 Task: Look for products in the category "Kid's Vitamins & Supplements" from Suku Vitamins only.
Action: Mouse pressed left at (274, 126)
Screenshot: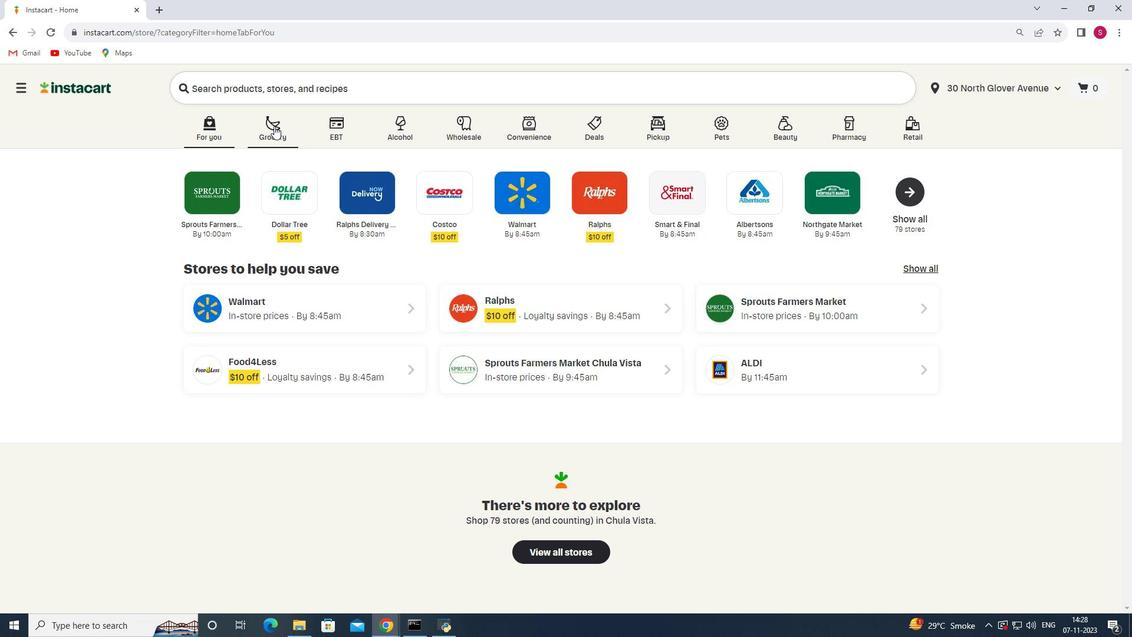 
Action: Mouse moved to (252, 323)
Screenshot: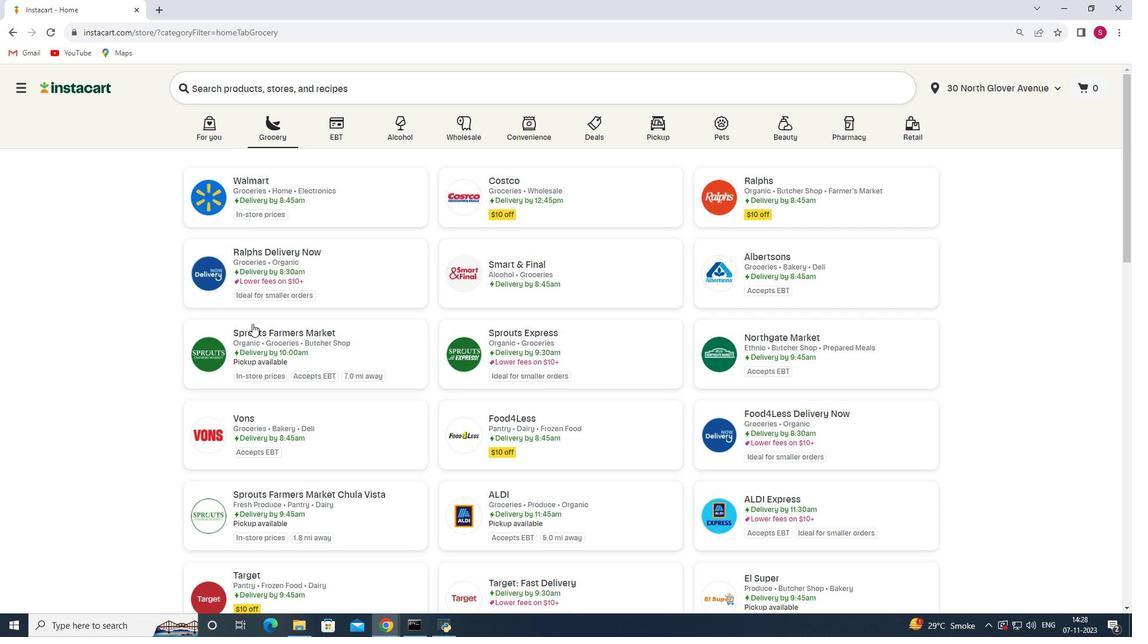 
Action: Mouse pressed left at (252, 323)
Screenshot: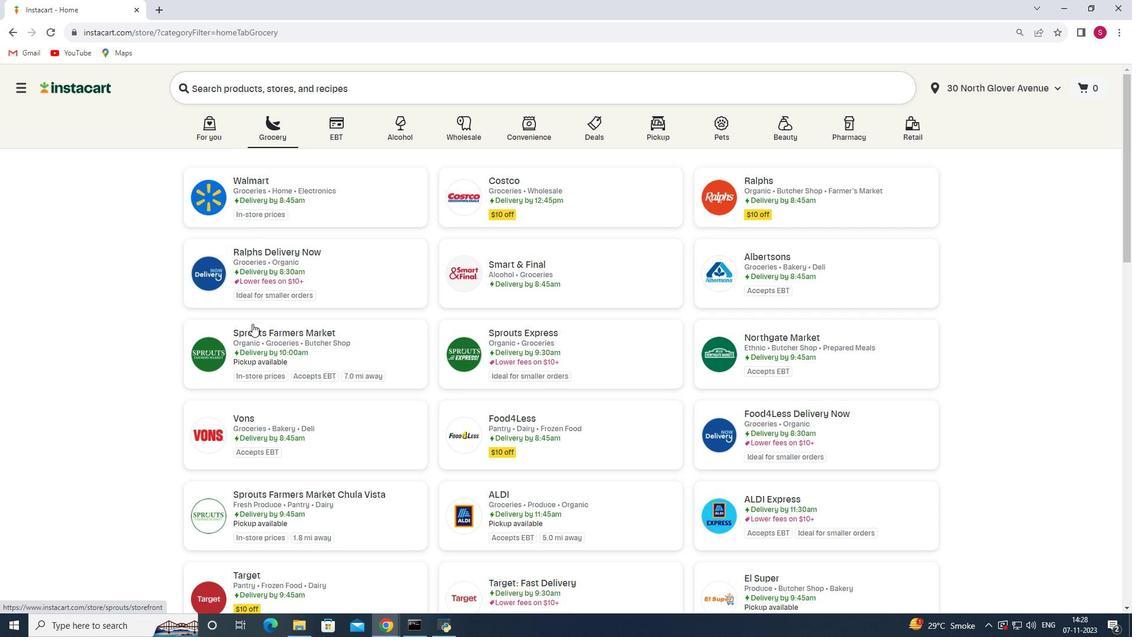 
Action: Mouse moved to (44, 368)
Screenshot: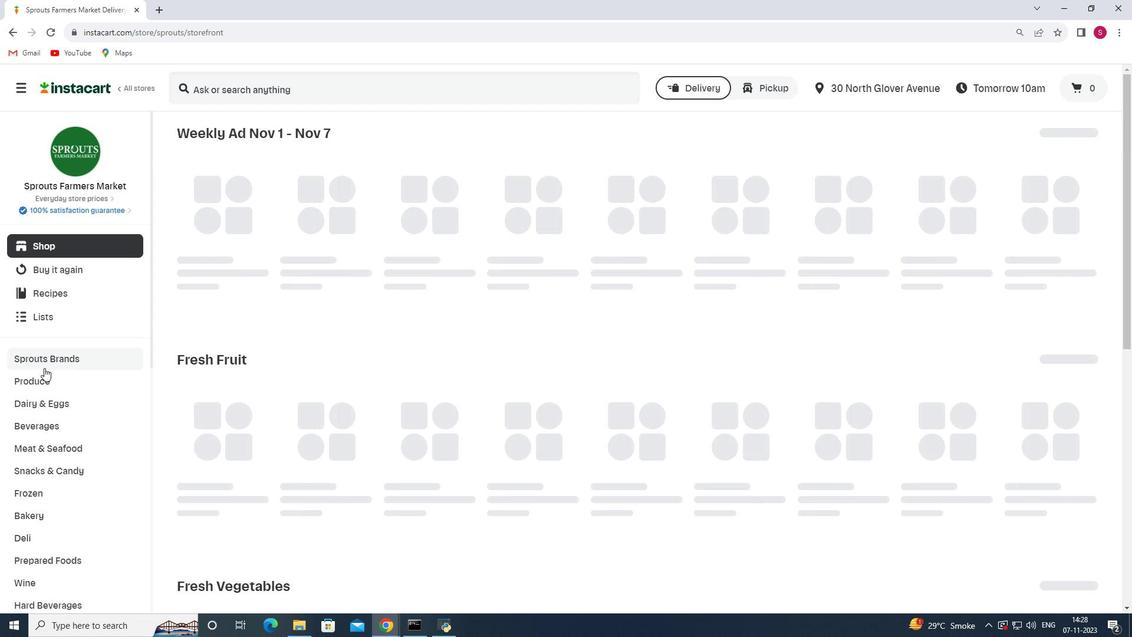 
Action: Mouse scrolled (44, 367) with delta (0, 0)
Screenshot: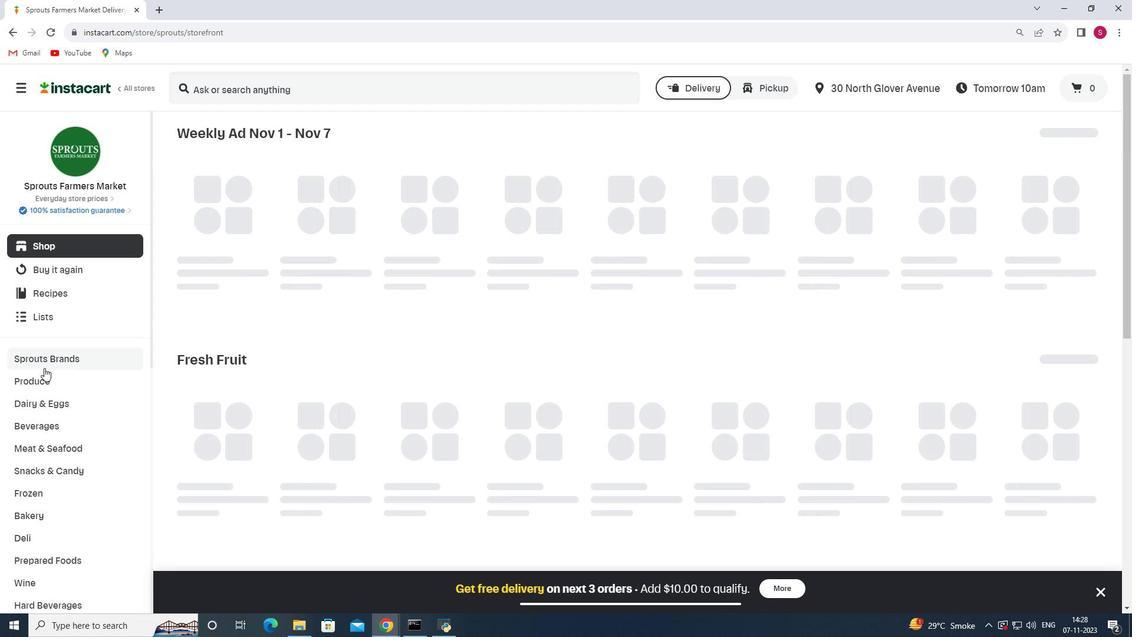 
Action: Mouse scrolled (44, 367) with delta (0, 0)
Screenshot: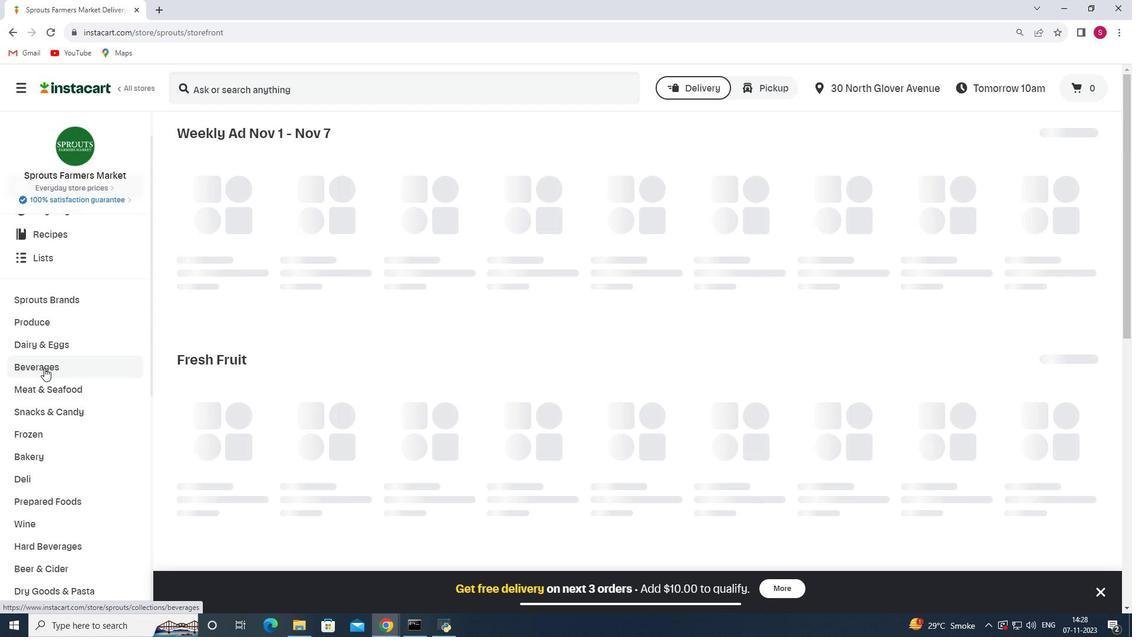 
Action: Mouse scrolled (44, 367) with delta (0, 0)
Screenshot: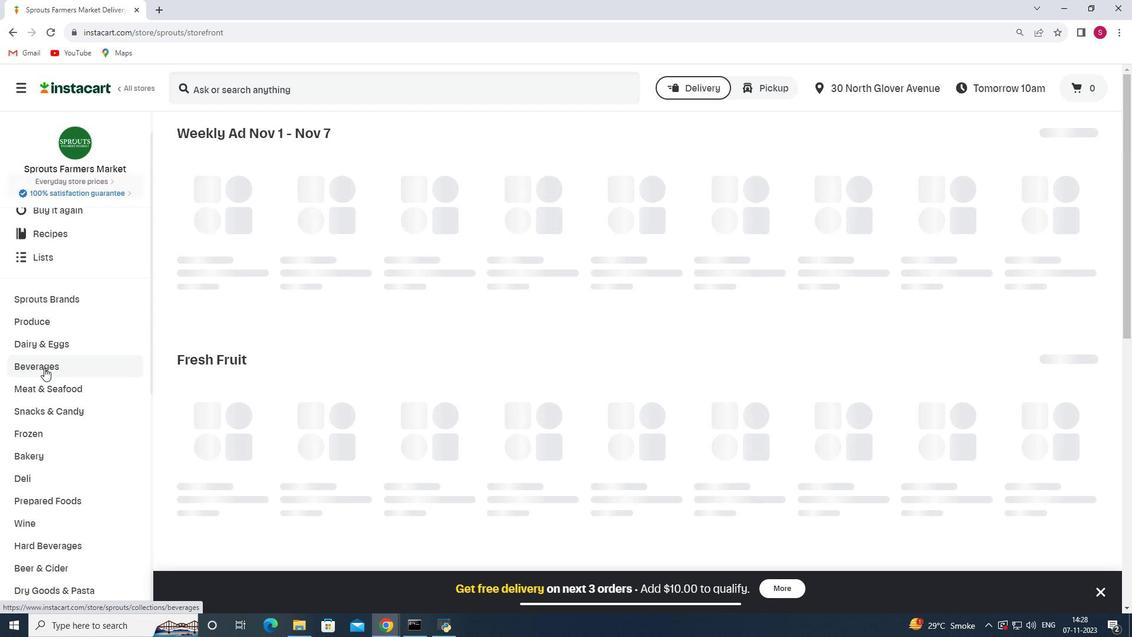 
Action: Mouse scrolled (44, 367) with delta (0, 0)
Screenshot: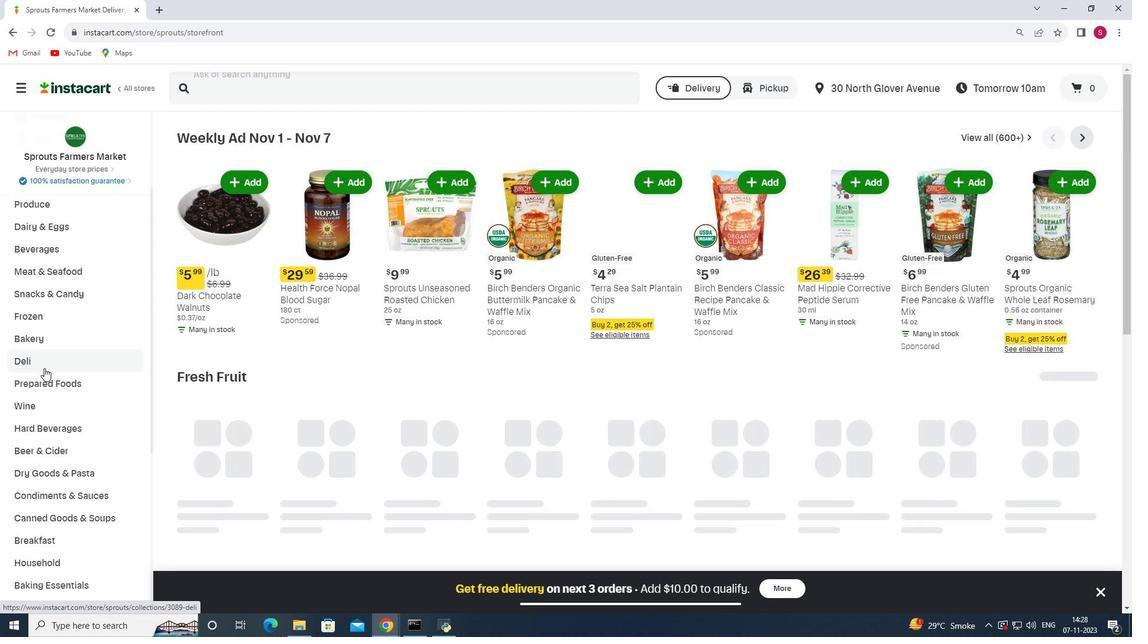 
Action: Mouse scrolled (44, 367) with delta (0, 0)
Screenshot: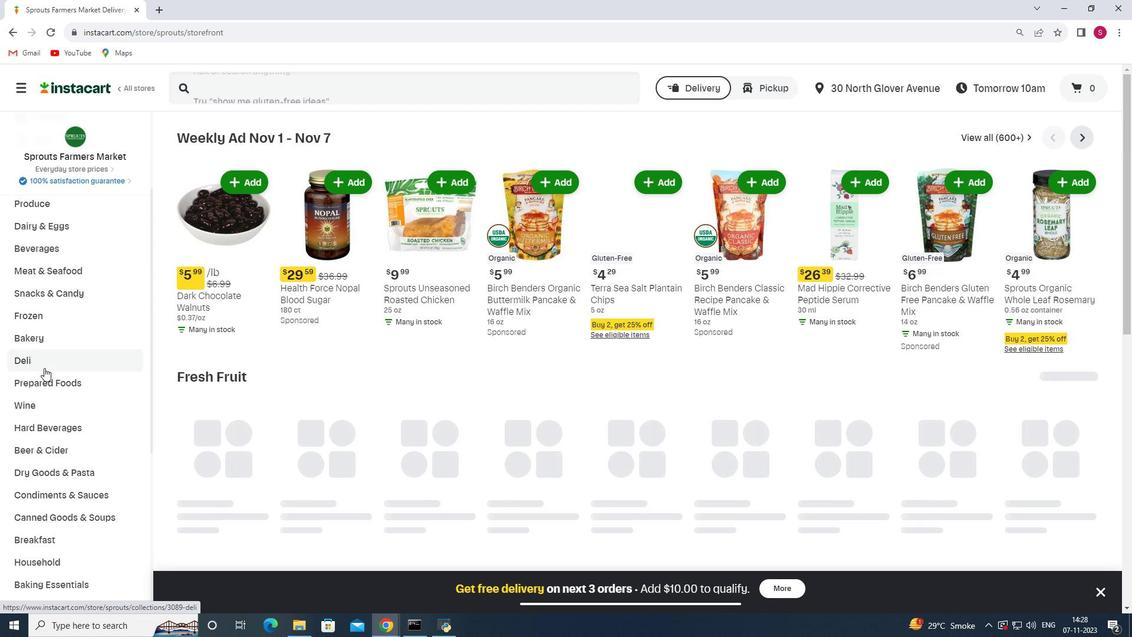 
Action: Mouse scrolled (44, 367) with delta (0, 0)
Screenshot: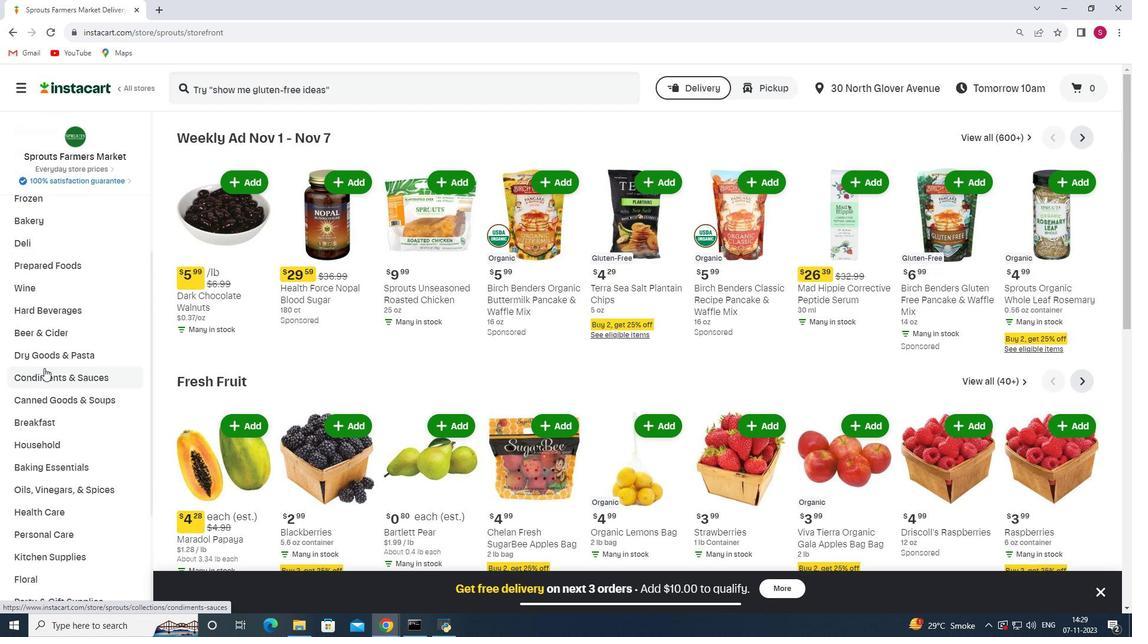 
Action: Mouse scrolled (44, 367) with delta (0, 0)
Screenshot: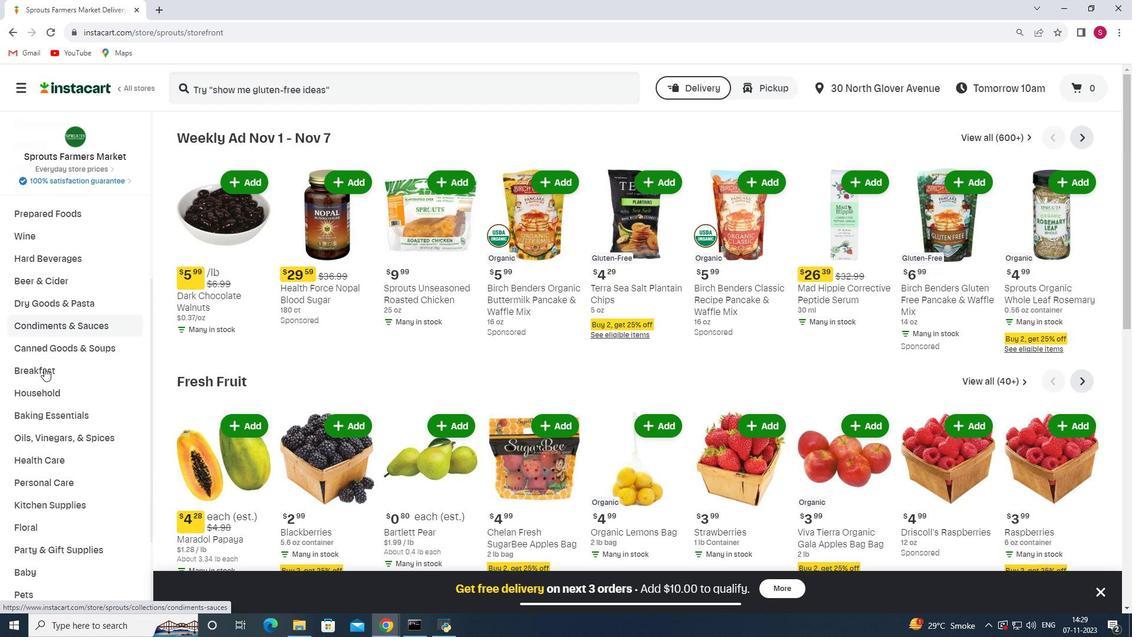 
Action: Mouse moved to (42, 387)
Screenshot: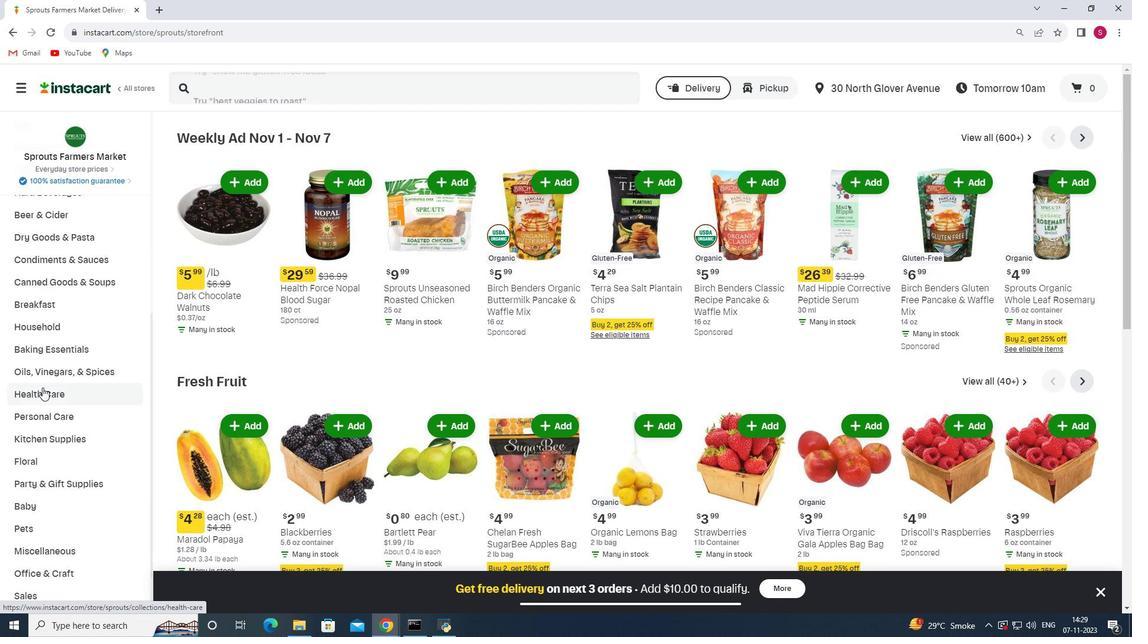 
Action: Mouse pressed left at (42, 387)
Screenshot: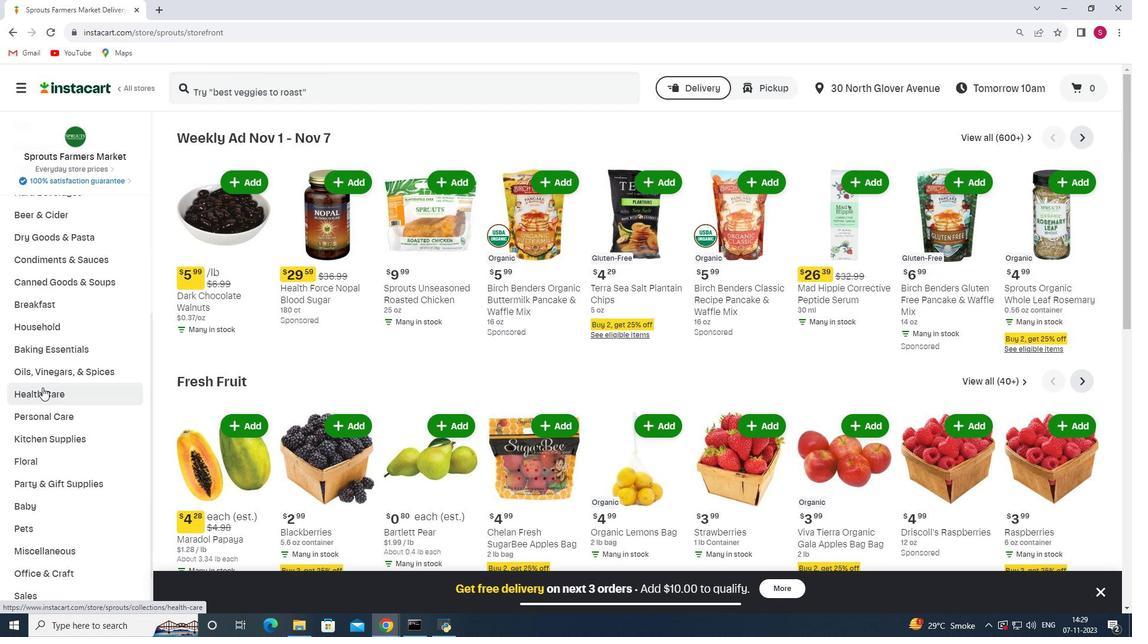 
Action: Mouse moved to (374, 159)
Screenshot: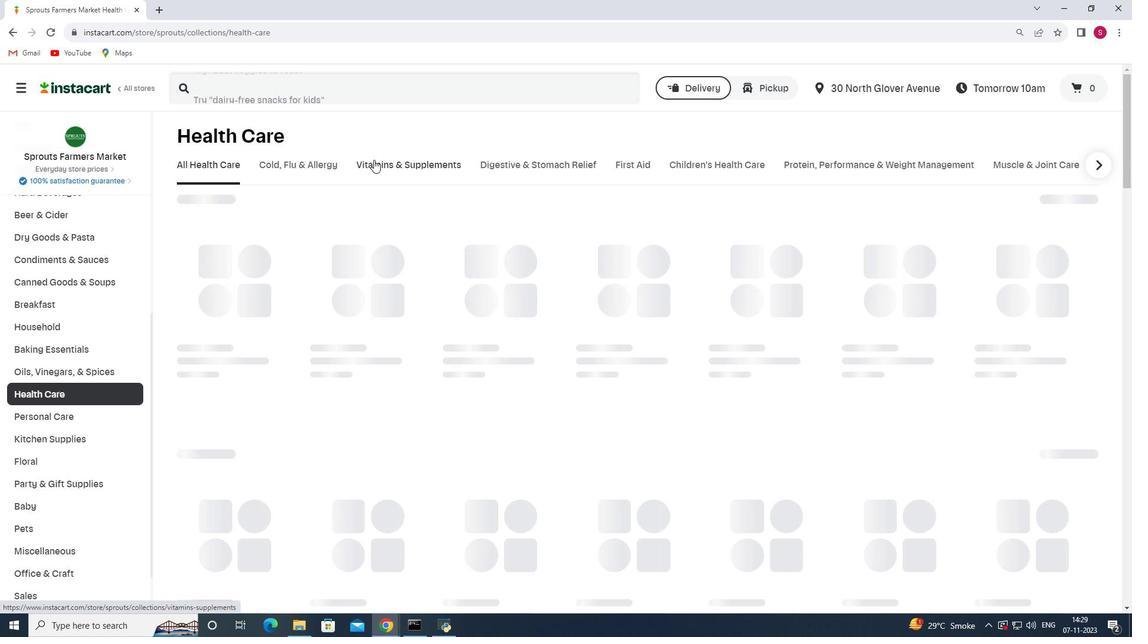 
Action: Mouse pressed left at (374, 159)
Screenshot: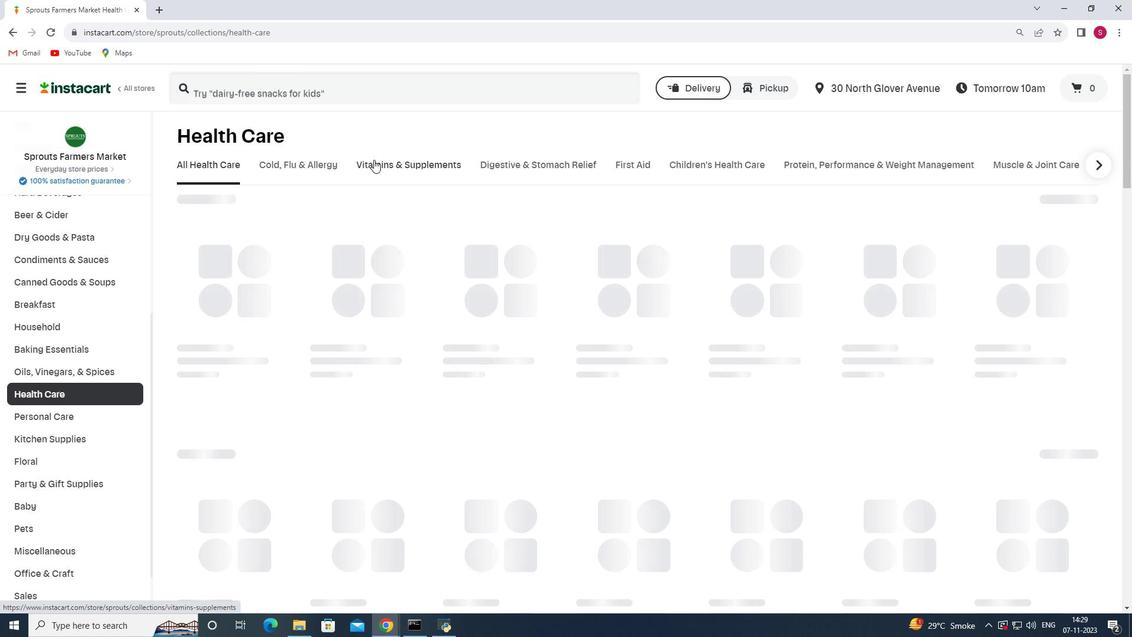 
Action: Mouse moved to (663, 224)
Screenshot: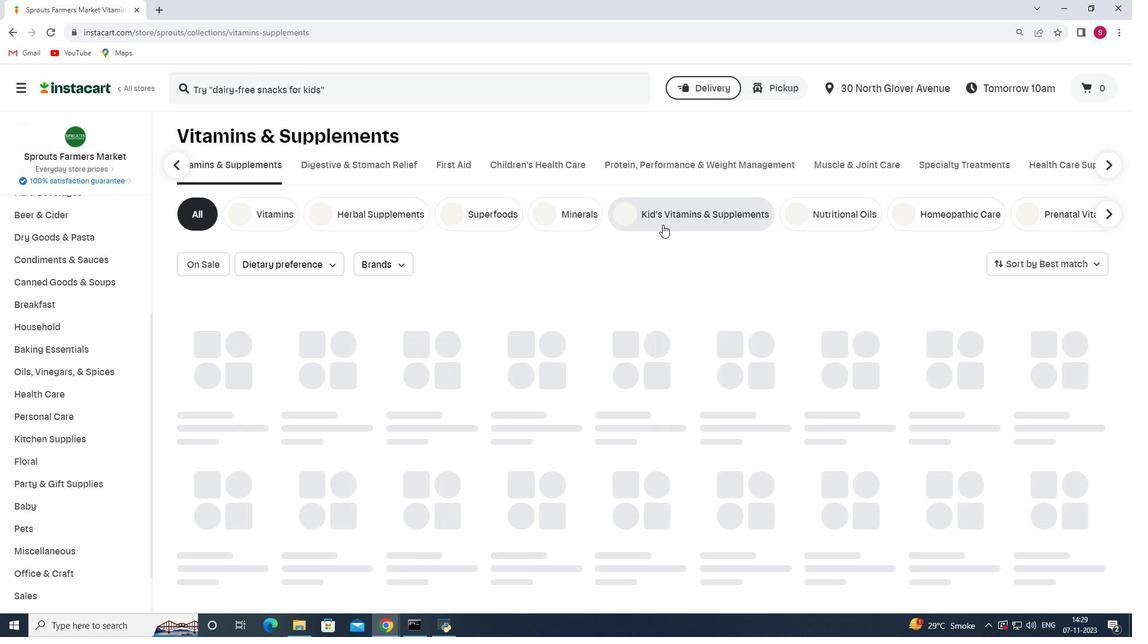 
Action: Mouse pressed left at (663, 224)
Screenshot: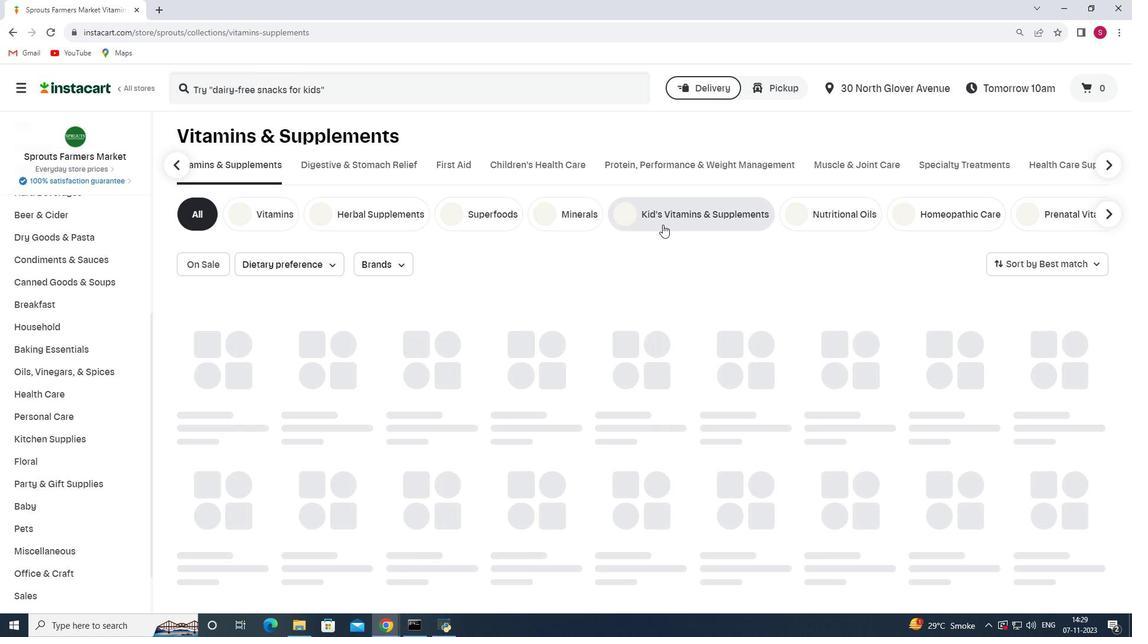 
Action: Mouse moved to (269, 266)
Screenshot: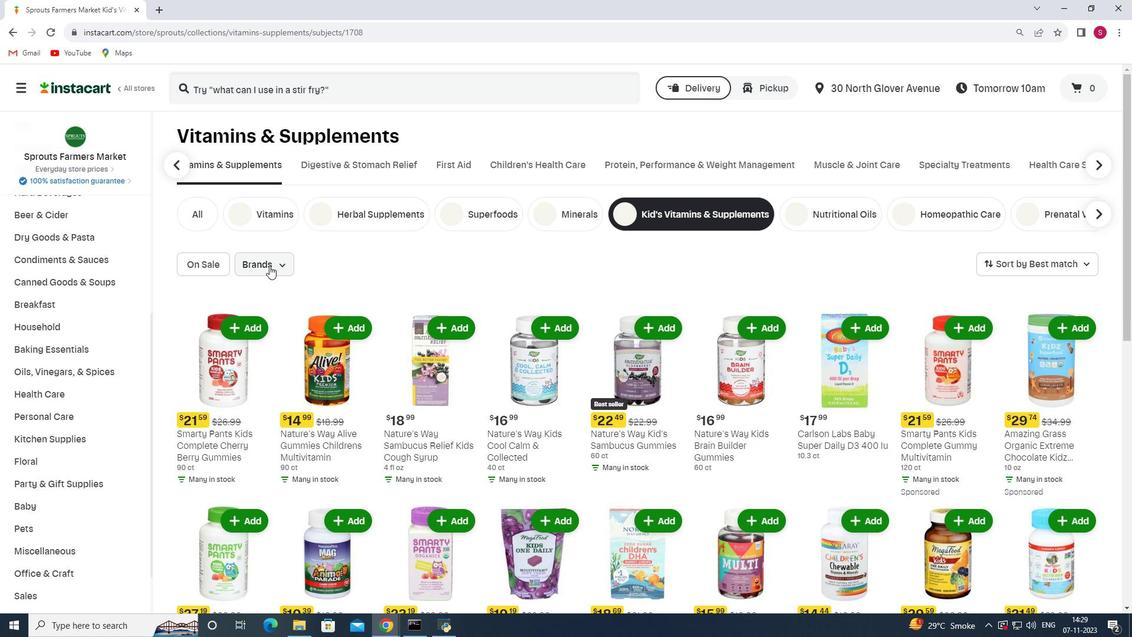 
Action: Mouse pressed left at (269, 266)
Screenshot: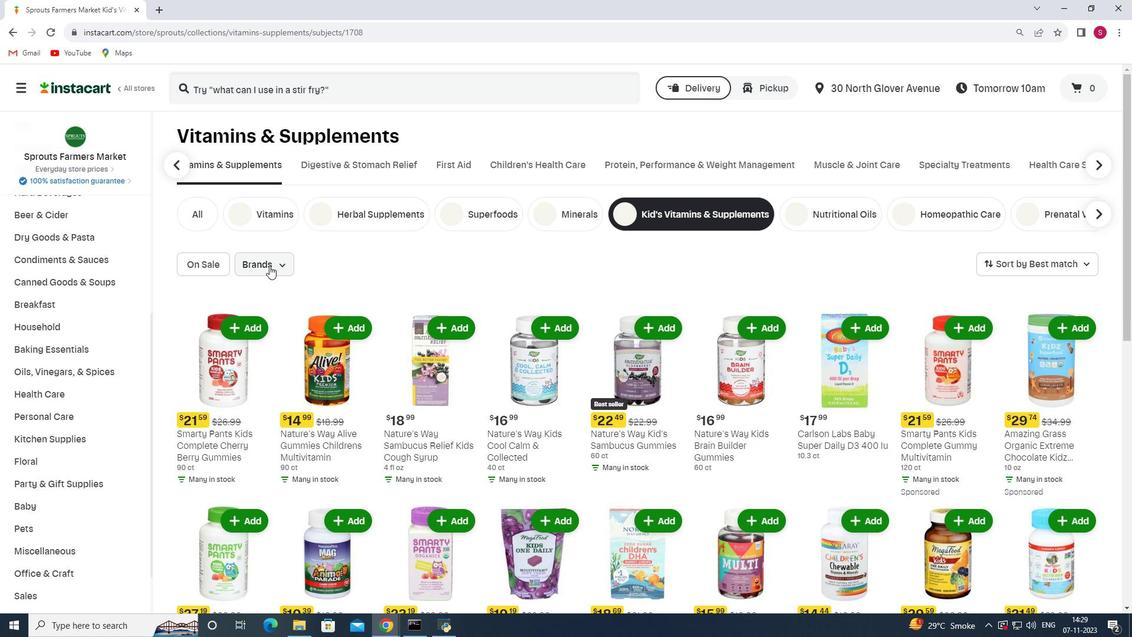 
Action: Mouse moved to (309, 311)
Screenshot: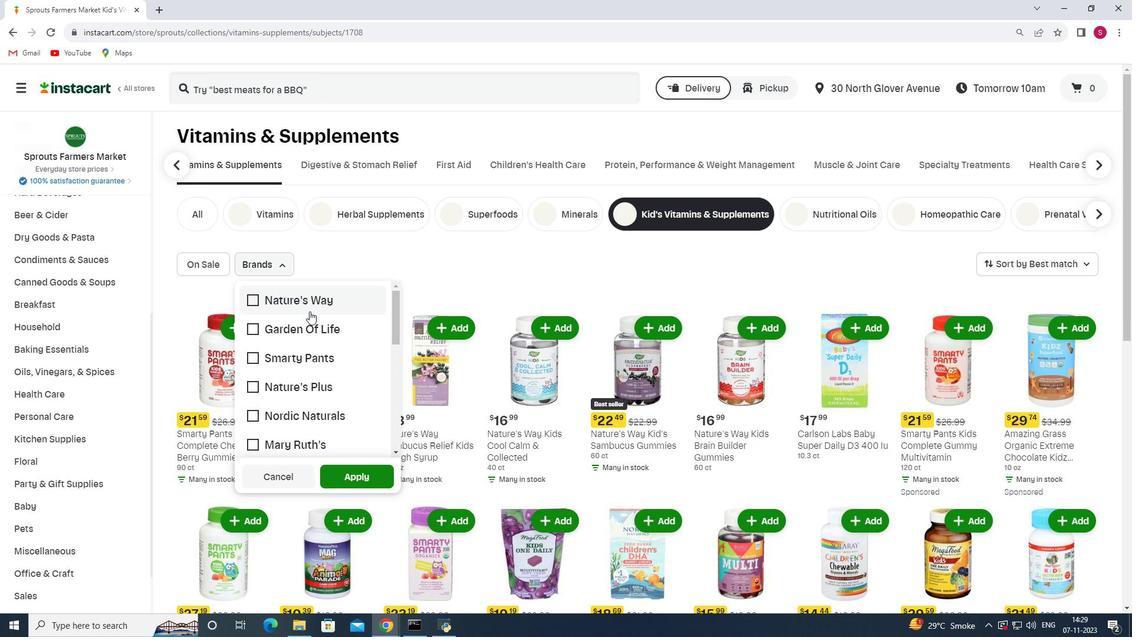 
Action: Mouse scrolled (309, 310) with delta (0, 0)
Screenshot: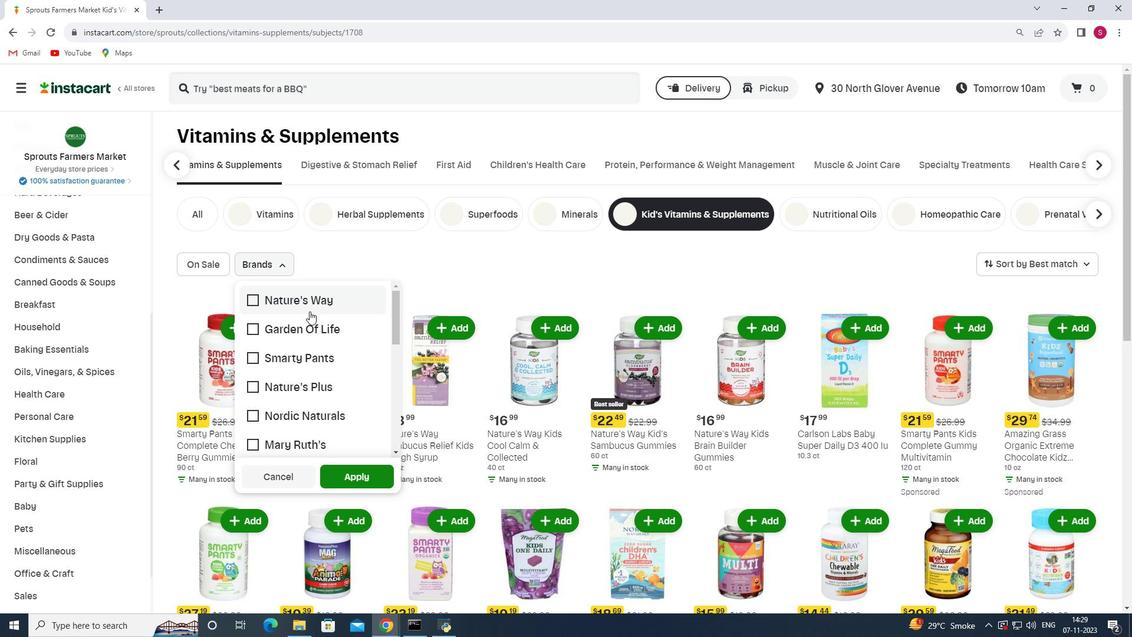 
Action: Mouse scrolled (309, 310) with delta (0, 0)
Screenshot: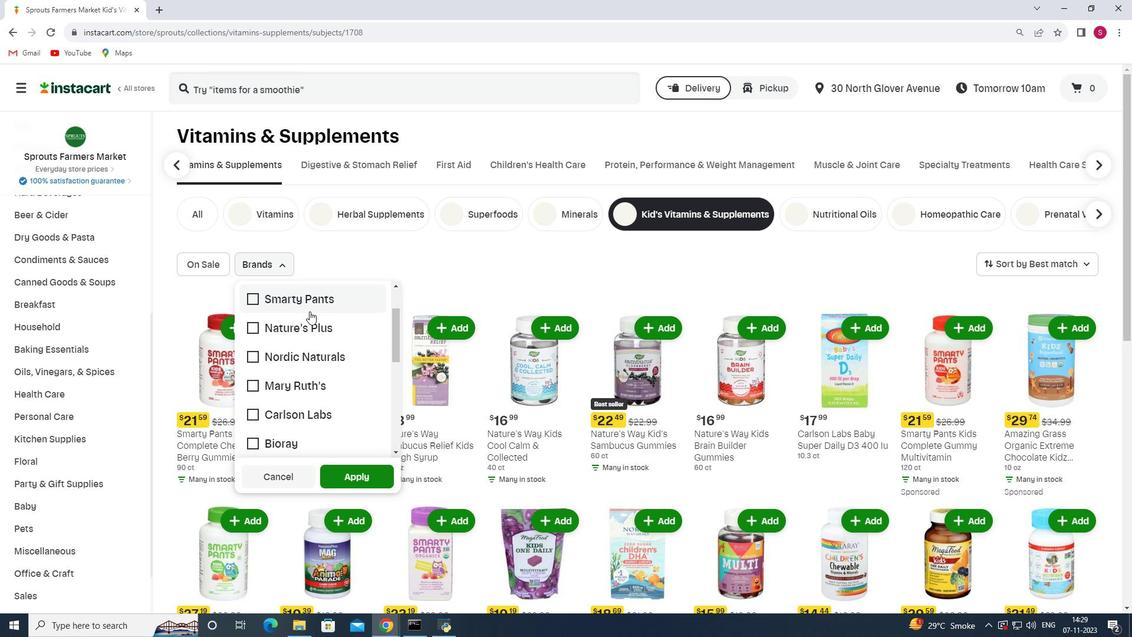 
Action: Mouse scrolled (309, 310) with delta (0, 0)
Screenshot: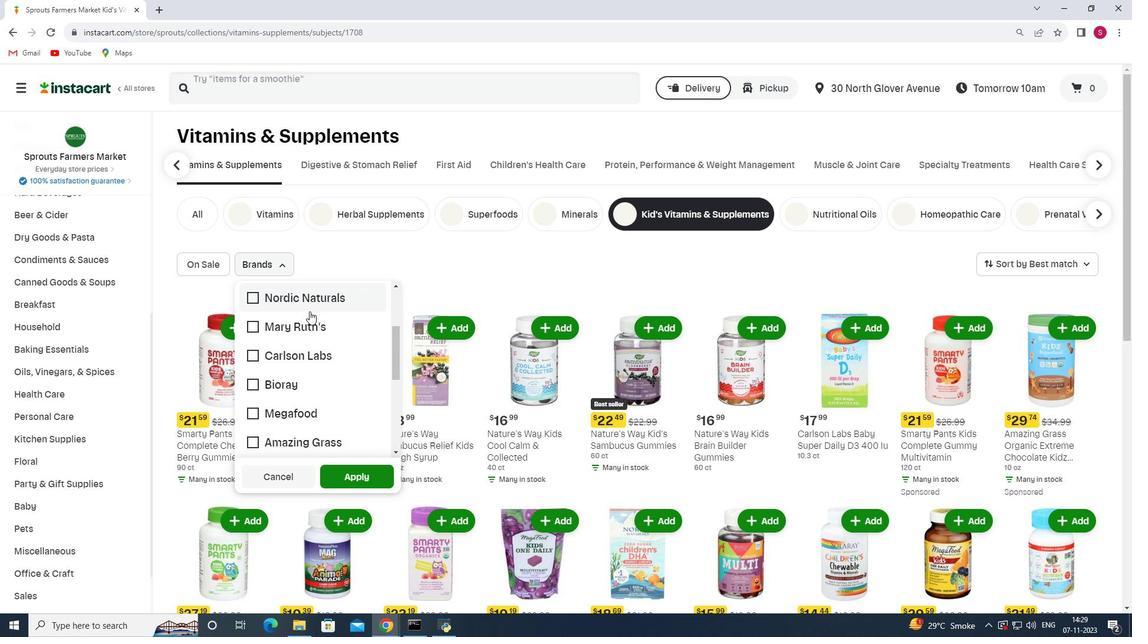 
Action: Mouse scrolled (309, 310) with delta (0, 0)
Screenshot: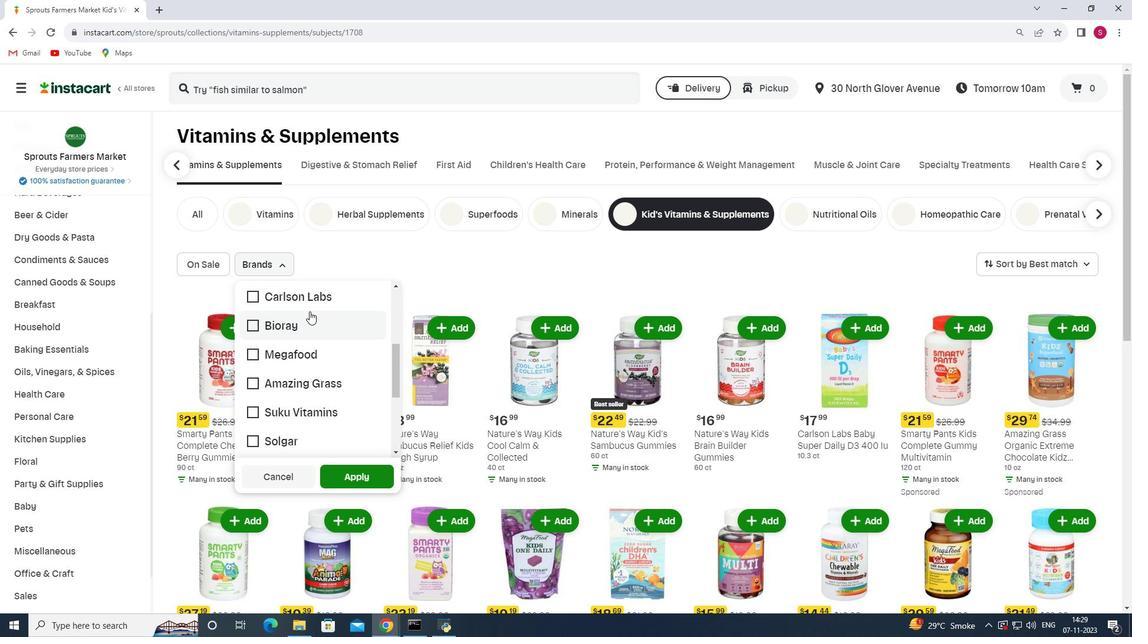 
Action: Mouse moved to (256, 351)
Screenshot: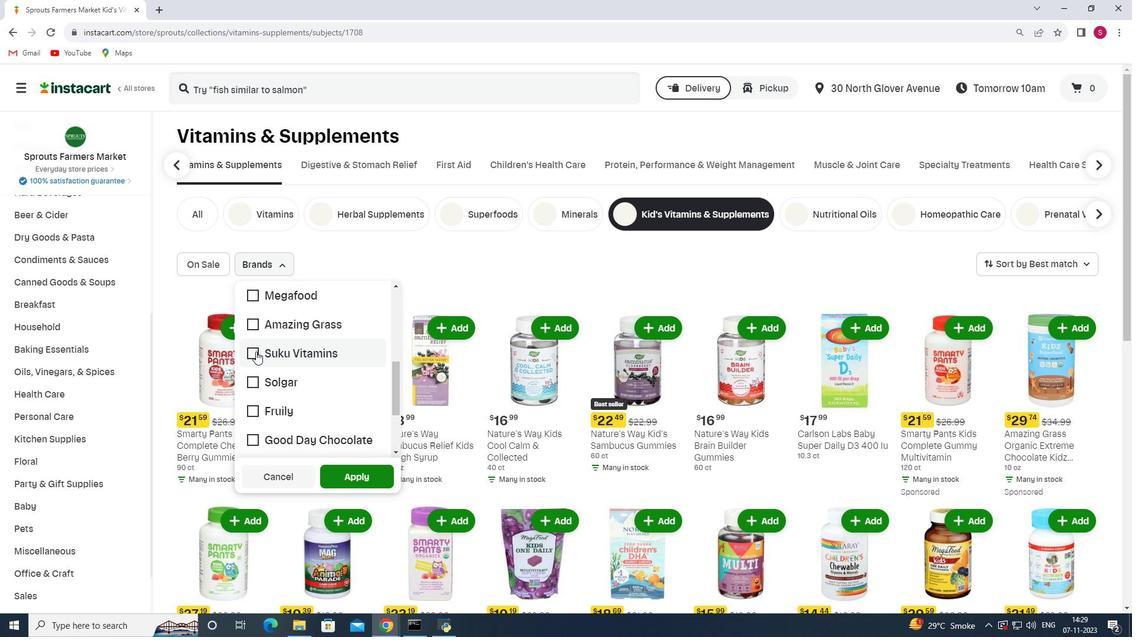 
Action: Mouse pressed left at (256, 351)
Screenshot: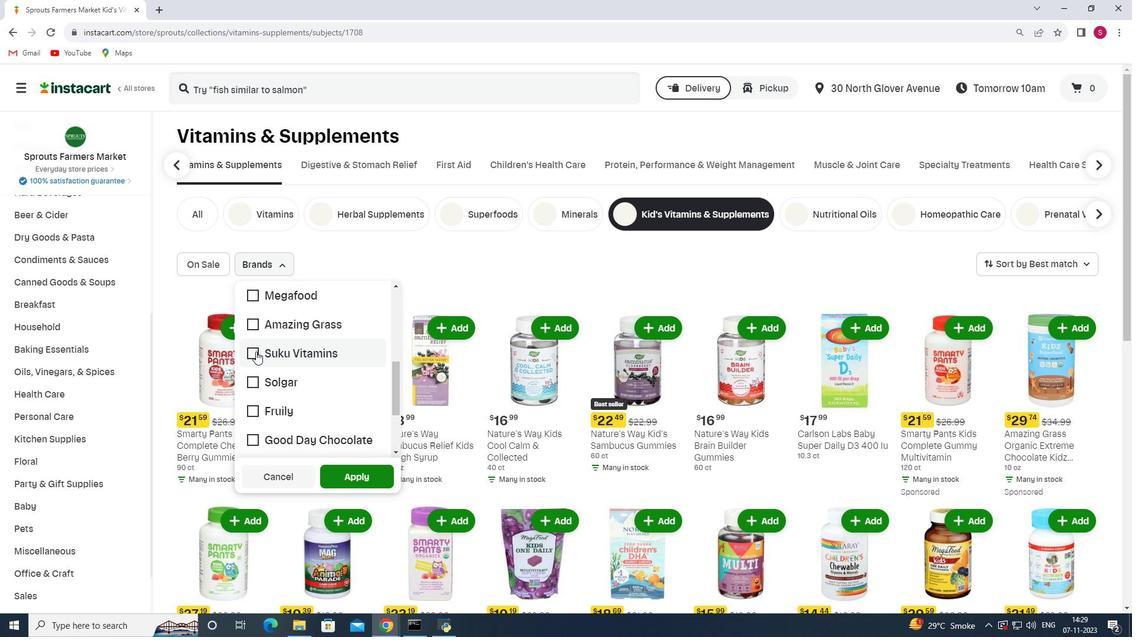 
Action: Mouse moved to (332, 471)
Screenshot: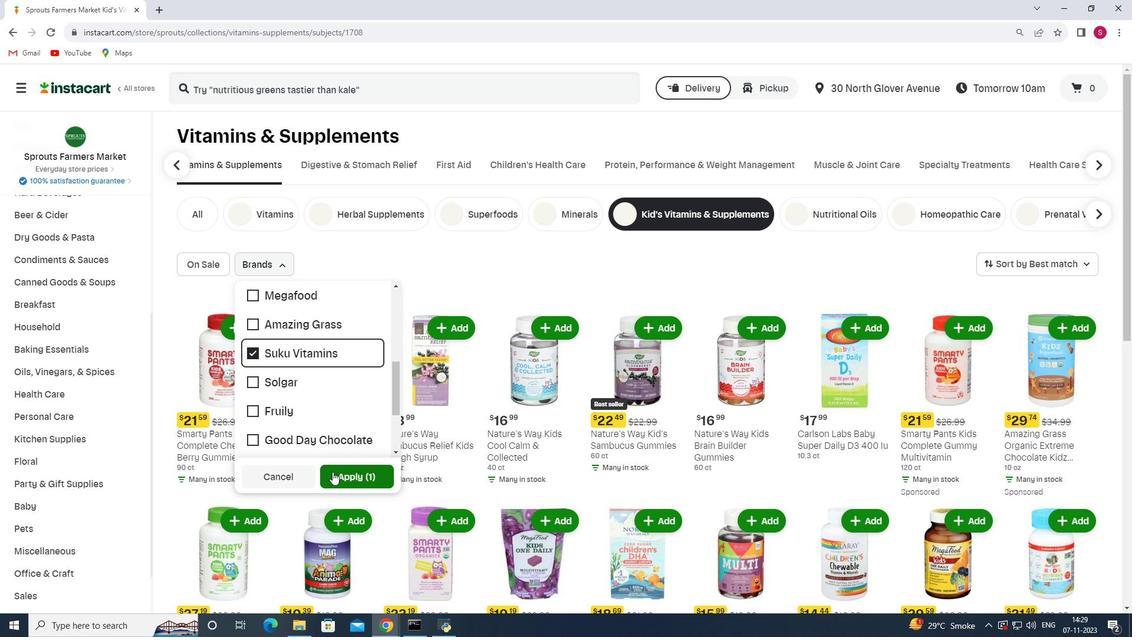 
Action: Mouse pressed left at (332, 471)
Screenshot: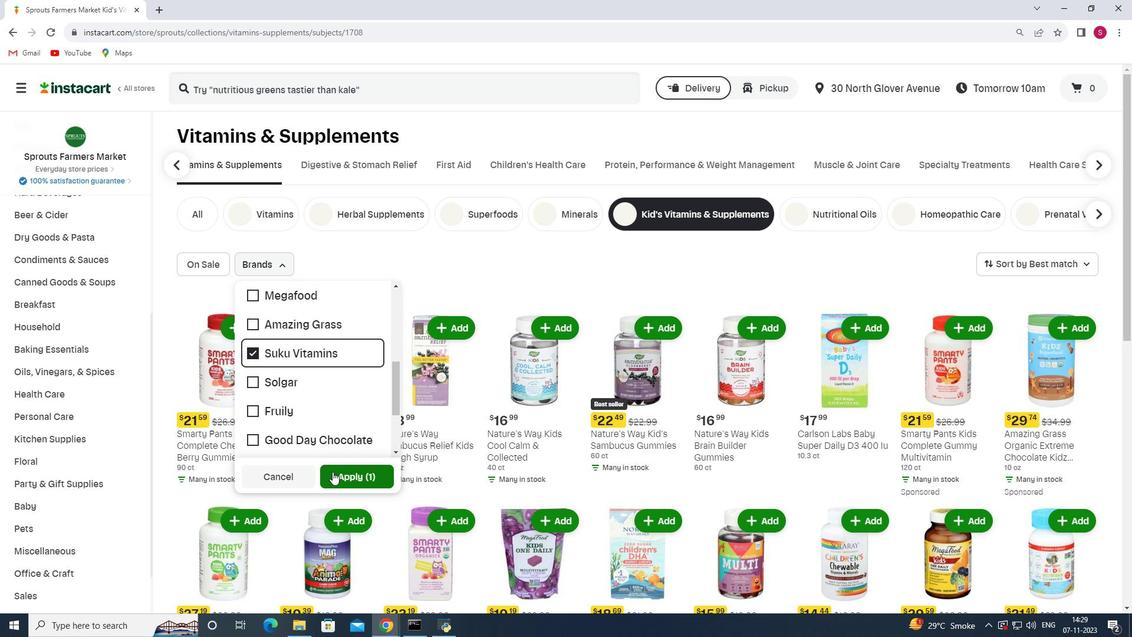 
Action: Mouse moved to (332, 471)
Screenshot: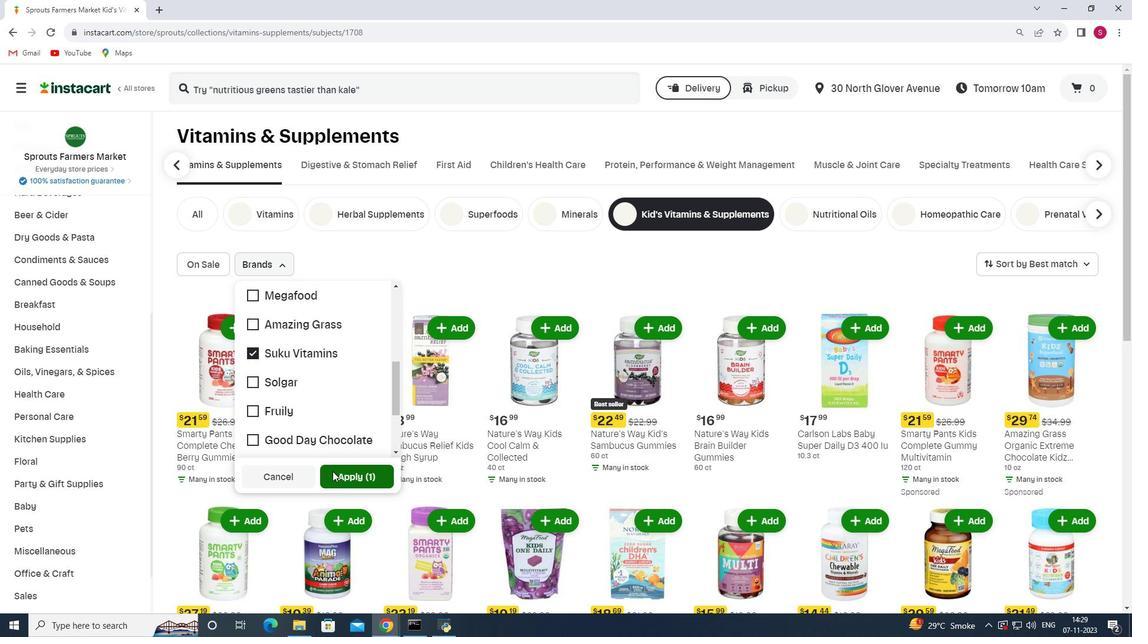 
